 Task: Add a signature Loretta Young containing Have a great National Diabetes Month, Loretta Young to email address softage.3@softage.net and add a folder Marketing plans
Action: Mouse pressed left at (137, 102)
Screenshot: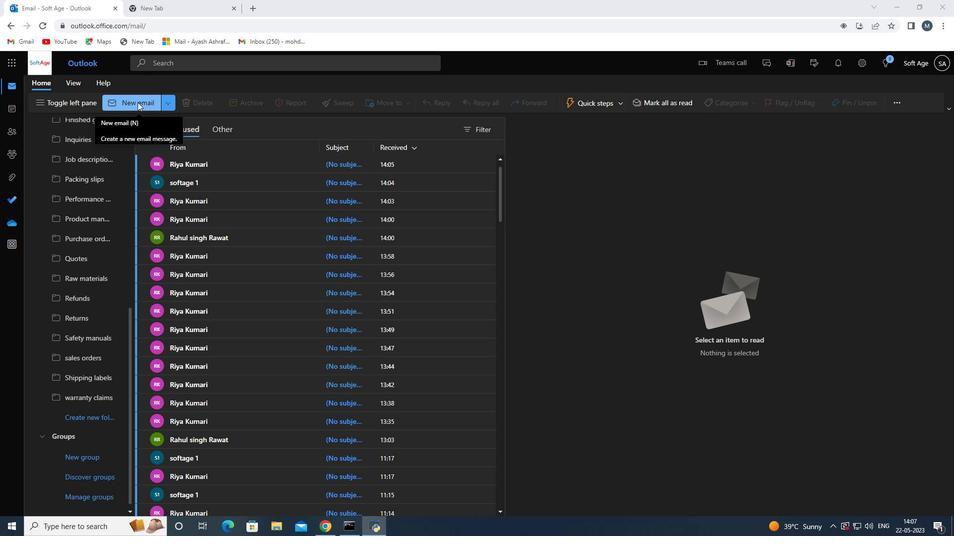 
Action: Mouse moved to (664, 107)
Screenshot: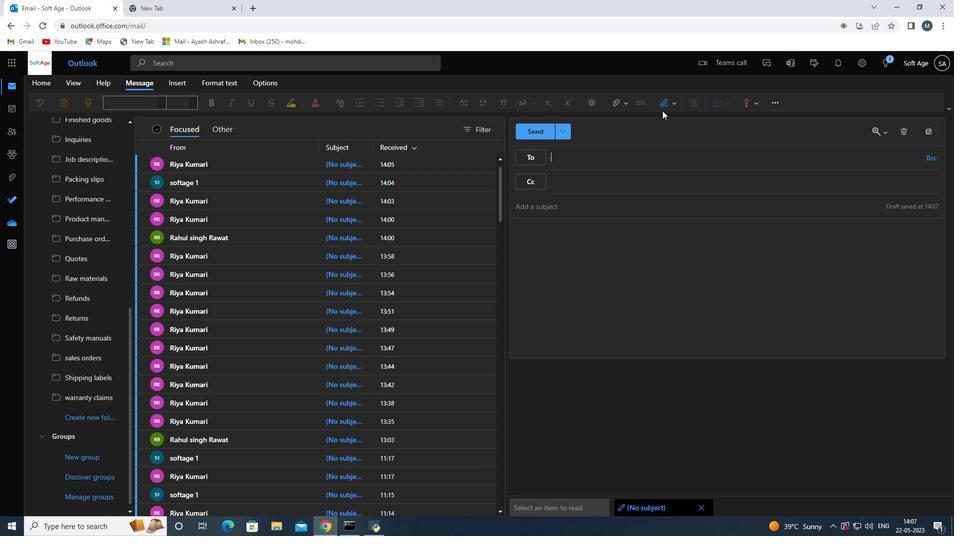 
Action: Mouse pressed left at (664, 107)
Screenshot: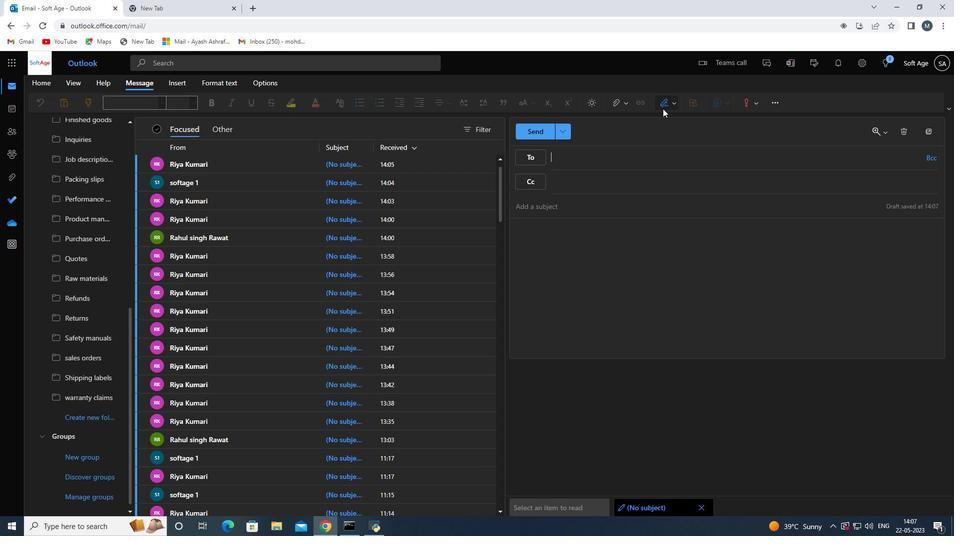 
Action: Mouse moved to (654, 140)
Screenshot: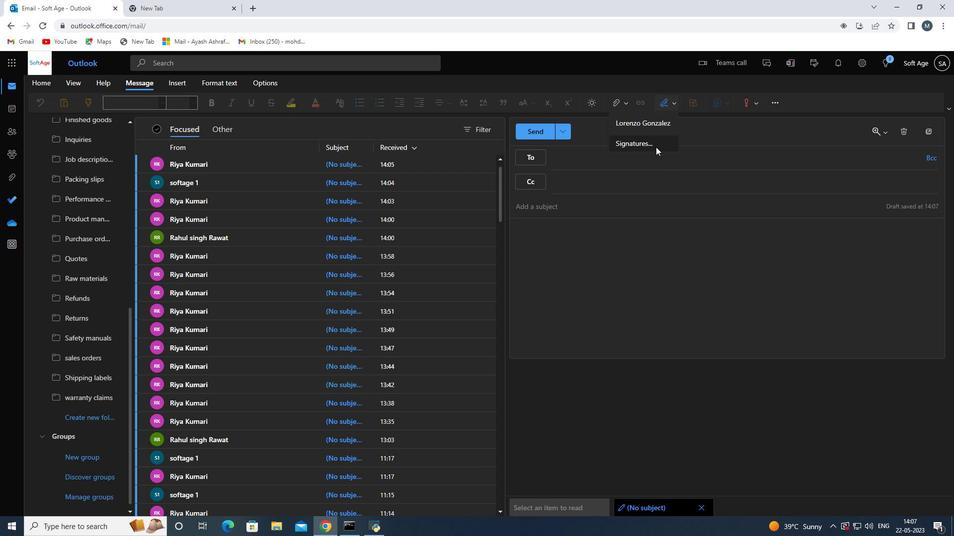 
Action: Mouse pressed left at (654, 140)
Screenshot: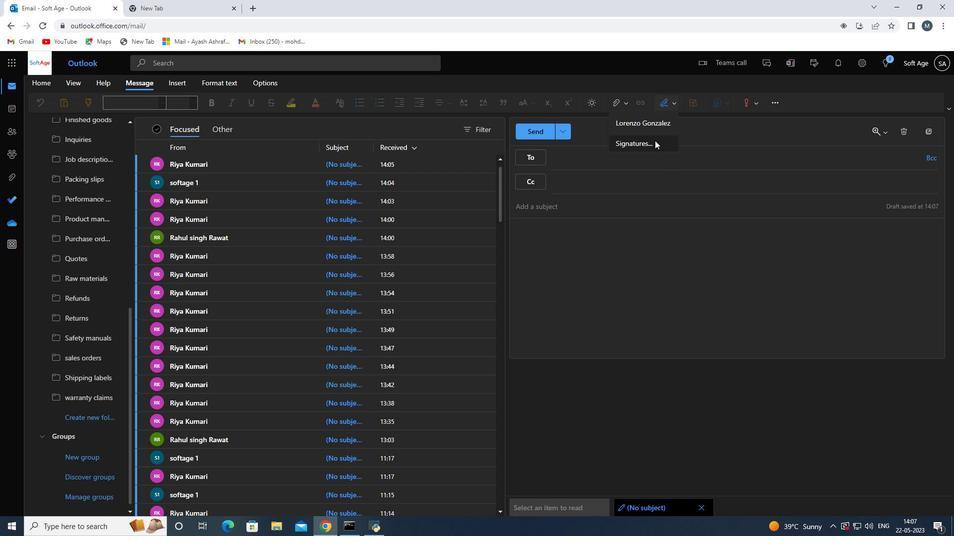 
Action: Mouse moved to (677, 180)
Screenshot: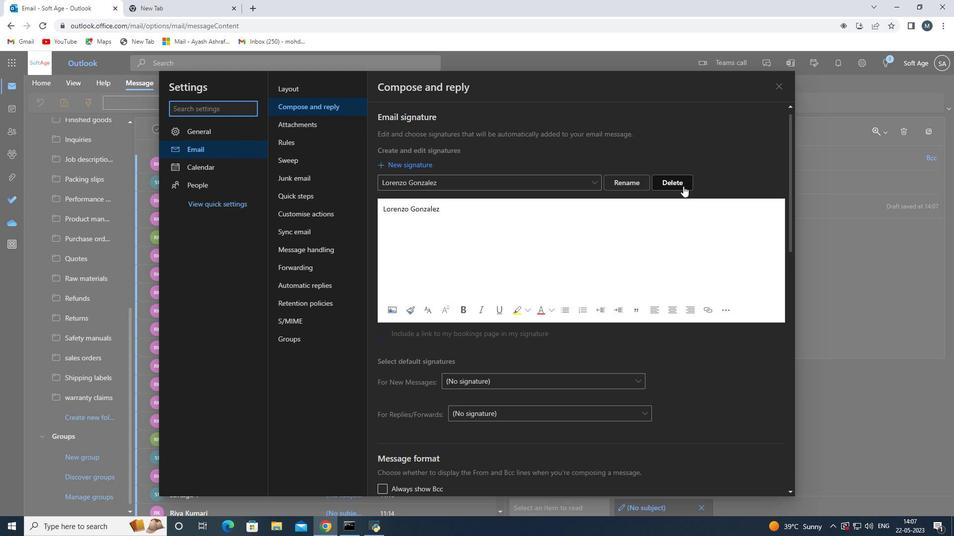 
Action: Mouse pressed left at (677, 180)
Screenshot: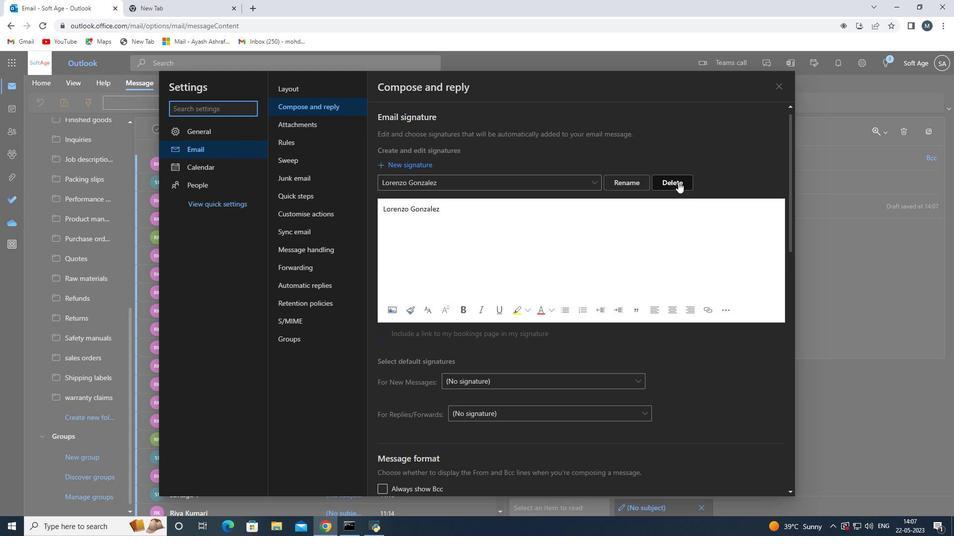 
Action: Mouse moved to (509, 211)
Screenshot: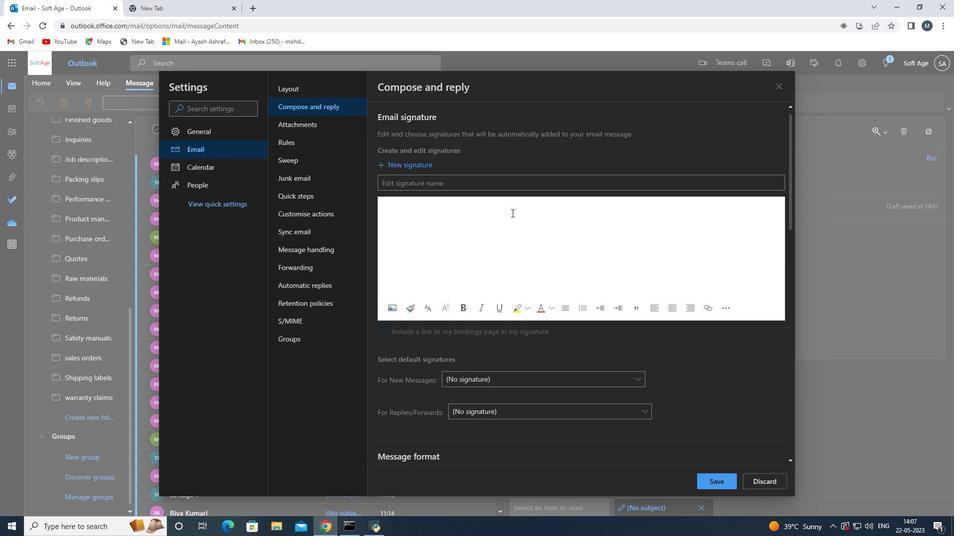 
Action: Mouse pressed left at (509, 211)
Screenshot: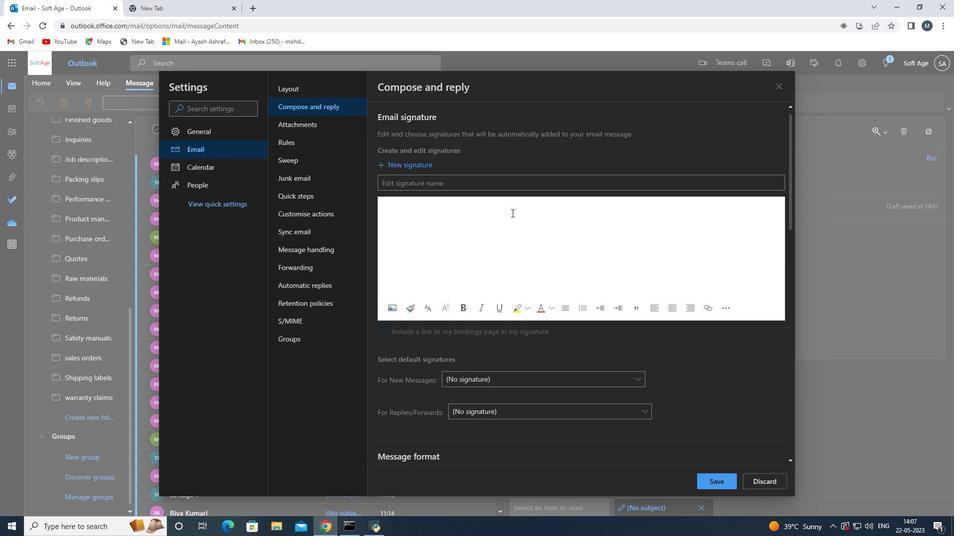 
Action: Mouse moved to (509, 210)
Screenshot: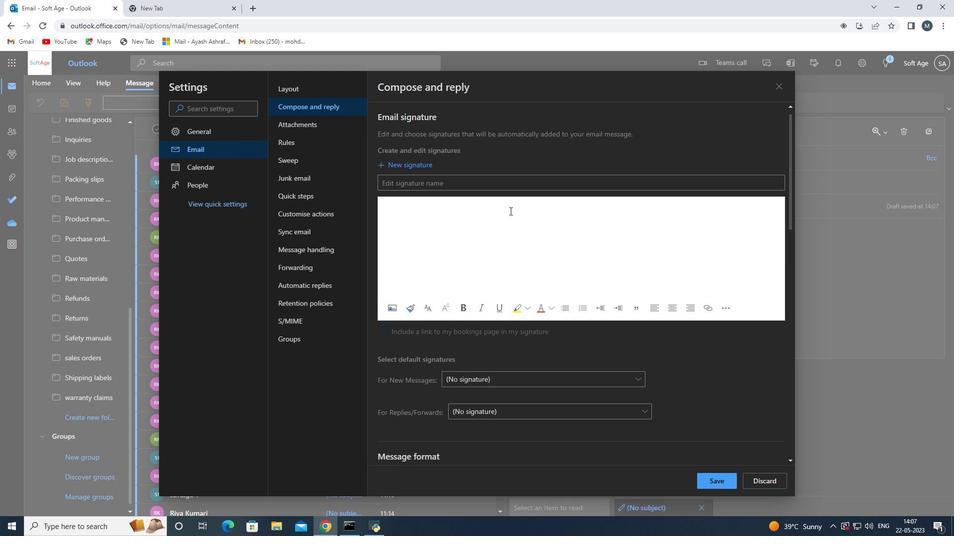 
Action: Key pressed <Key.shift>Lo
Screenshot: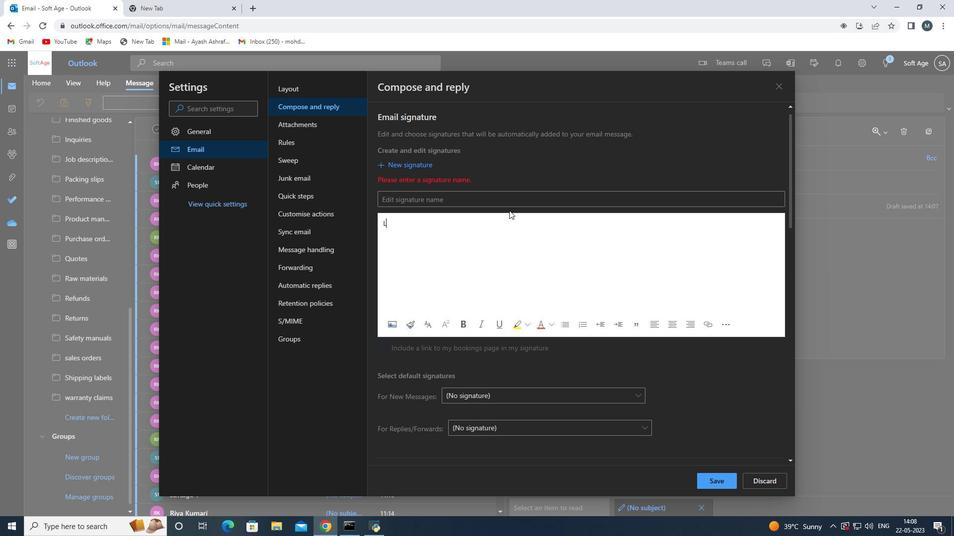 
Action: Mouse moved to (450, 196)
Screenshot: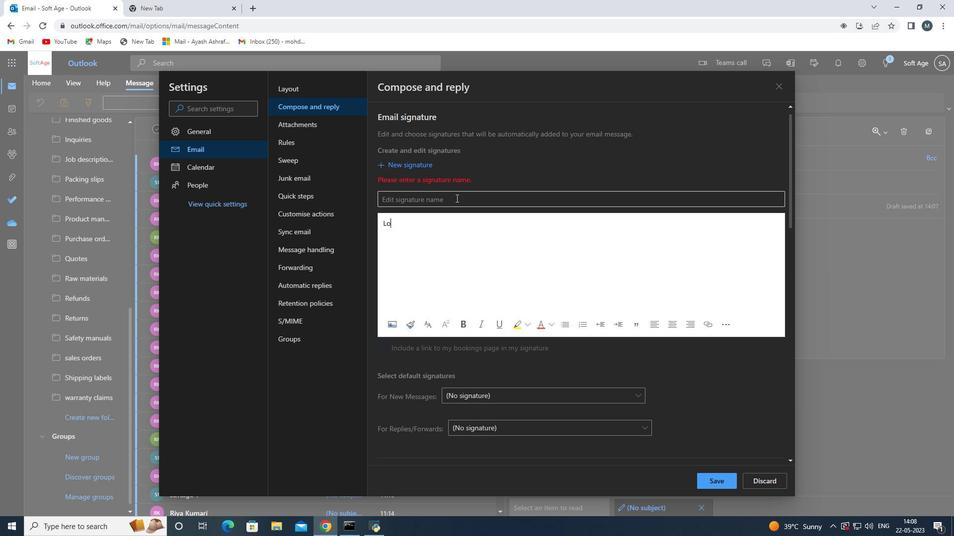 
Action: Mouse pressed left at (450, 196)
Screenshot: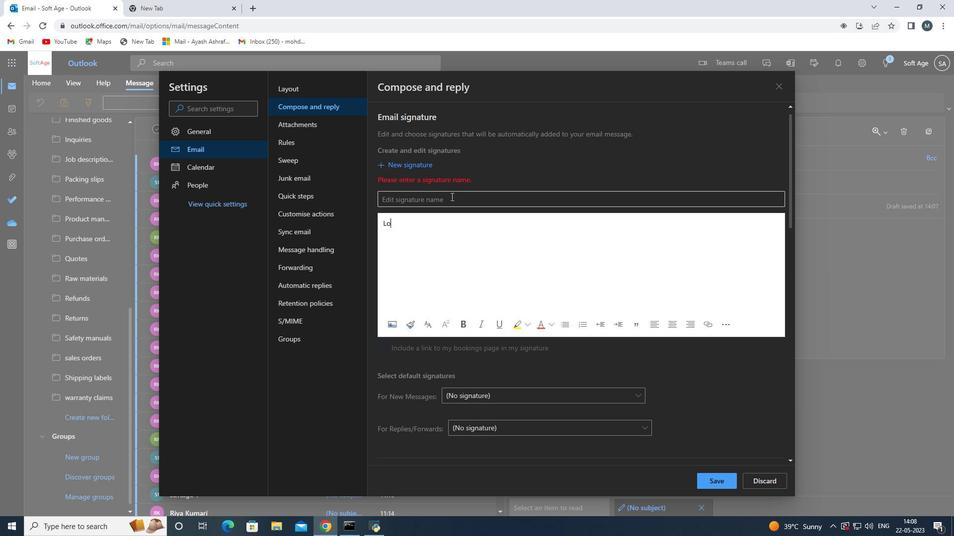 
Action: Mouse moved to (448, 196)
Screenshot: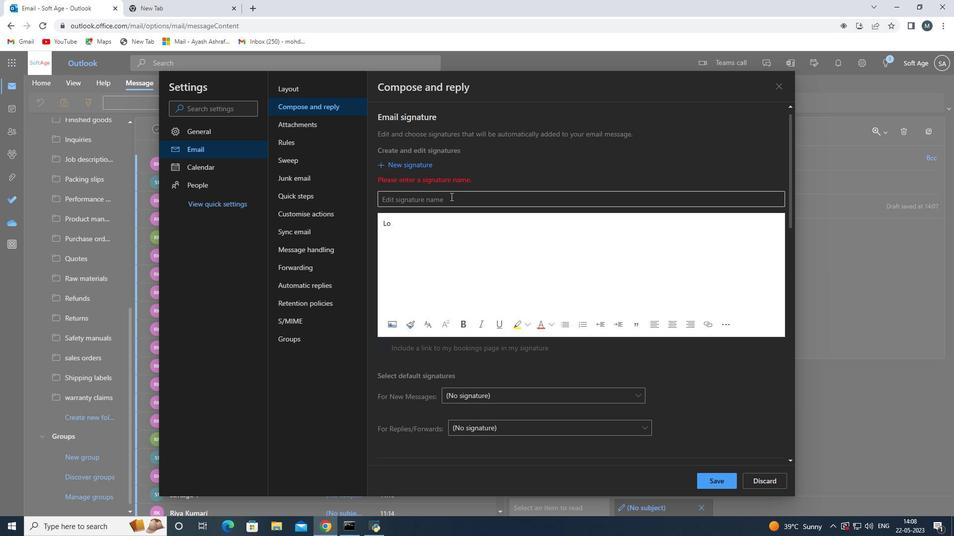 
Action: Key pressed <Key.shift>Loretta<Key.space><Key.shift>Yu<Key.backspace>oung<Key.space>
Screenshot: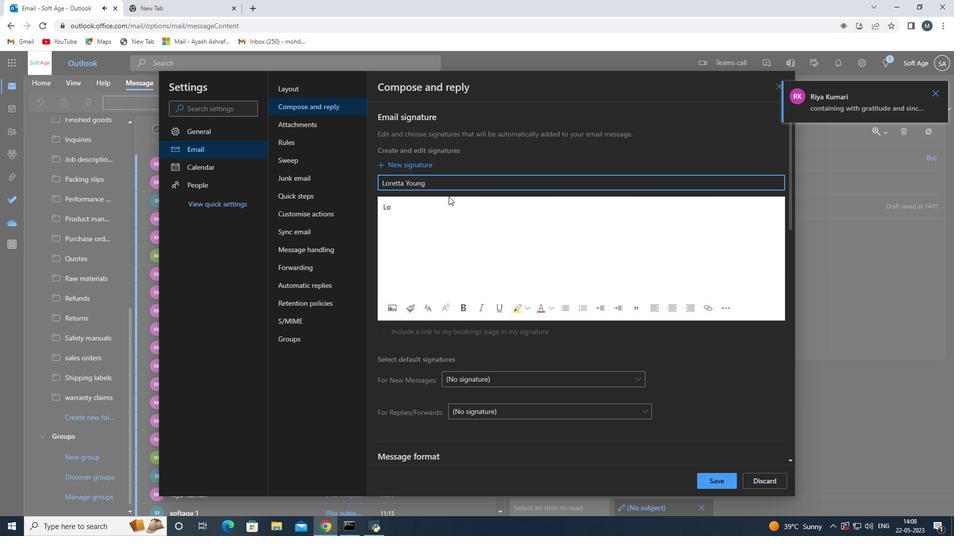 
Action: Mouse moved to (413, 213)
Screenshot: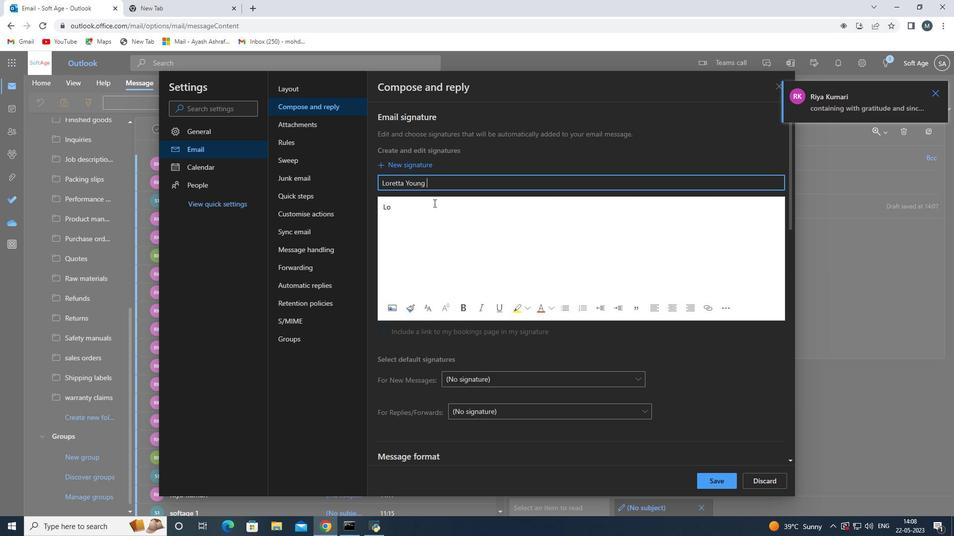 
Action: Mouse pressed left at (413, 213)
Screenshot: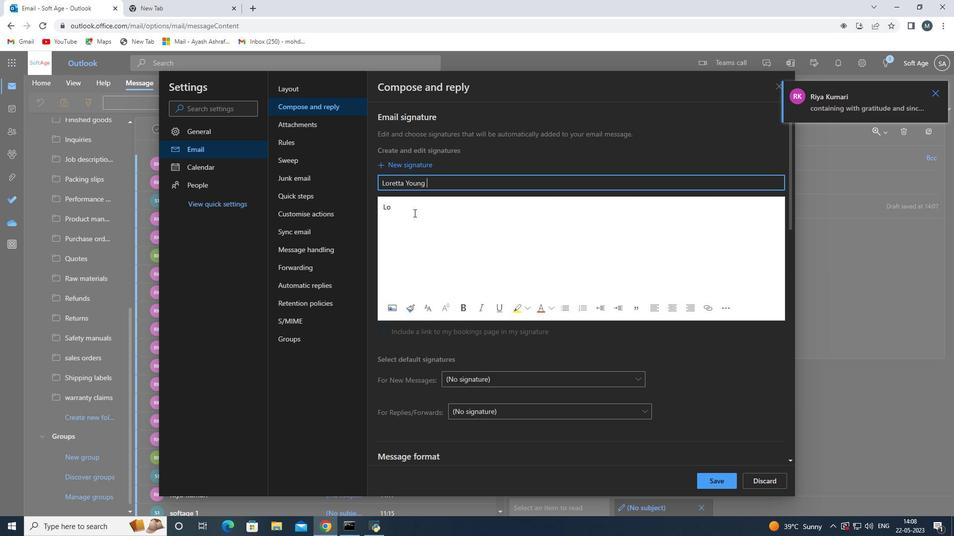 
Action: Key pressed retta<Key.space><Key.shift>Youb<Key.backspace>ng<Key.space>
Screenshot: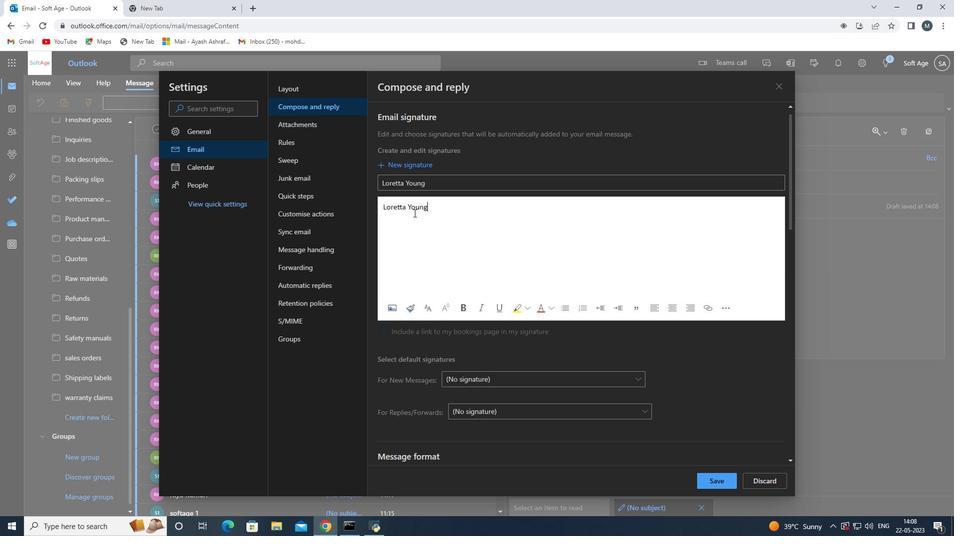 
Action: Mouse moved to (727, 483)
Screenshot: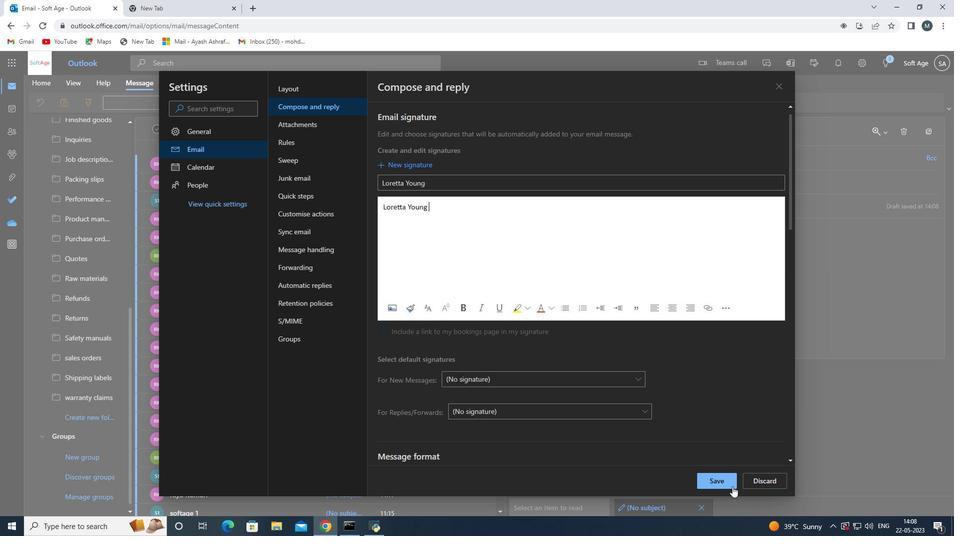 
Action: Mouse pressed left at (727, 483)
Screenshot: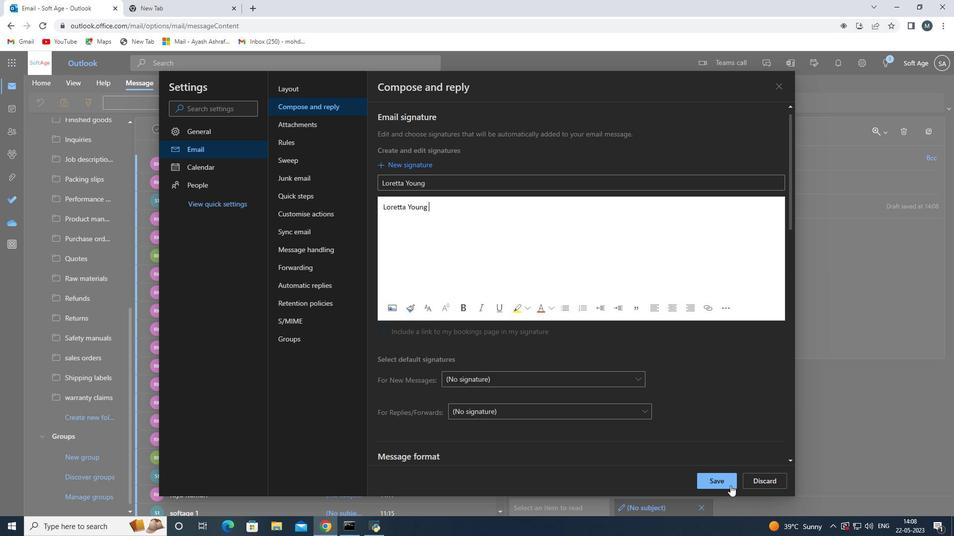 
Action: Mouse moved to (774, 87)
Screenshot: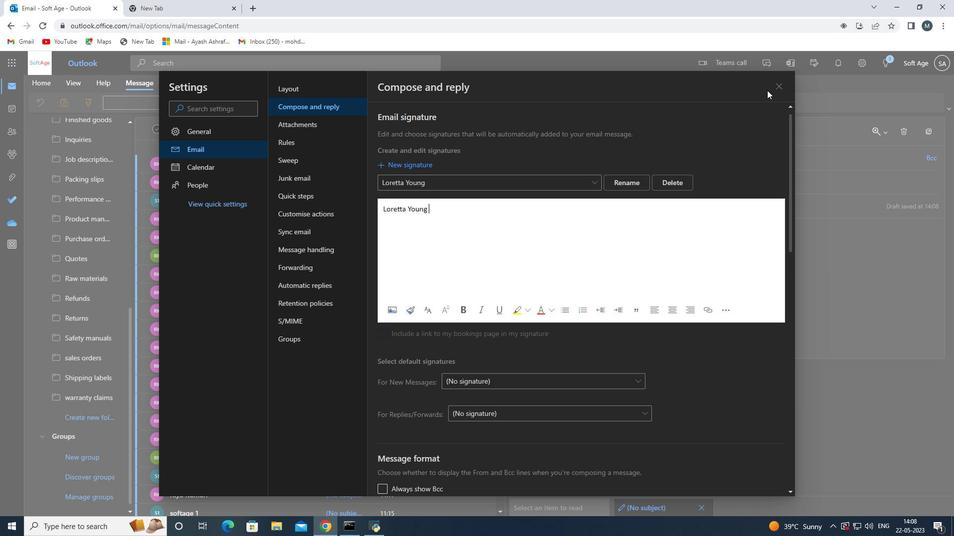 
Action: Mouse pressed left at (774, 87)
Screenshot: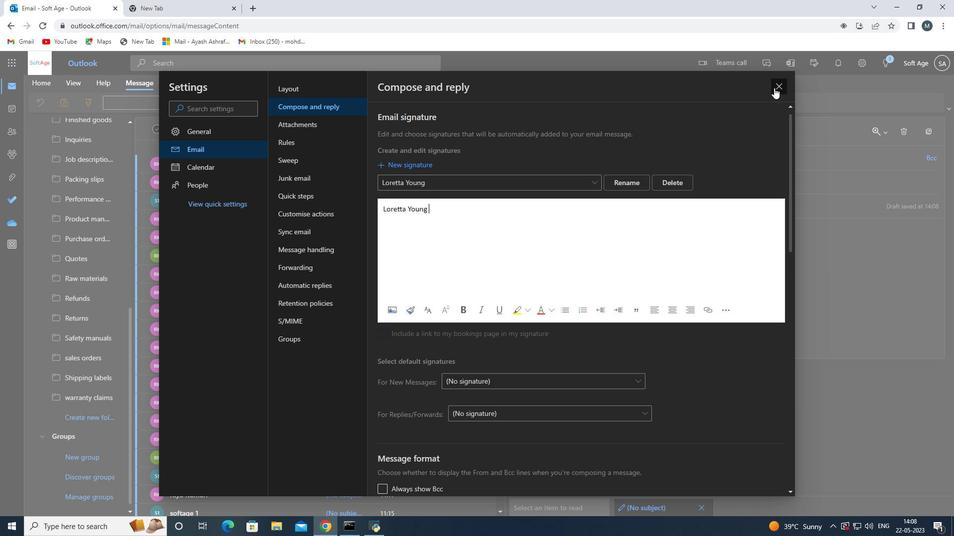 
Action: Mouse moved to (567, 232)
Screenshot: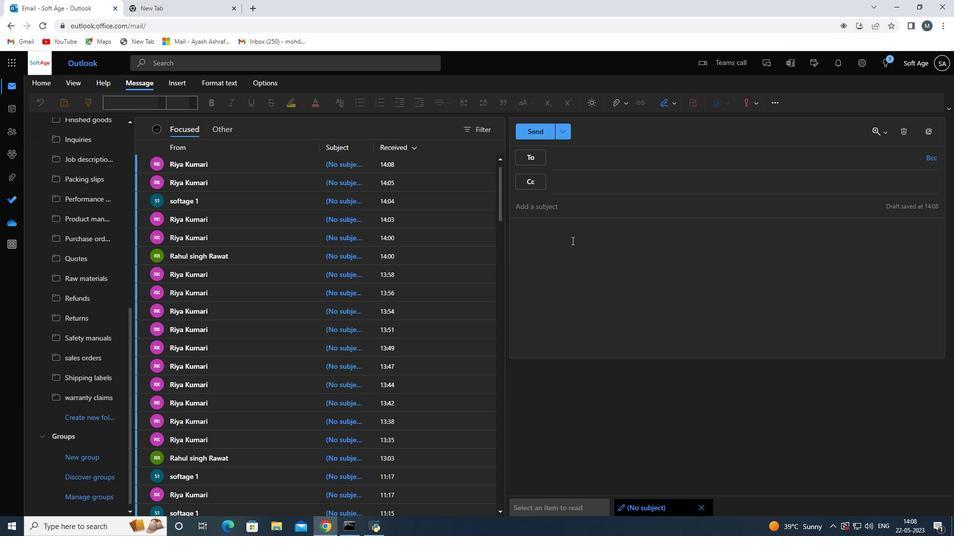 
Action: Mouse pressed left at (567, 232)
Screenshot: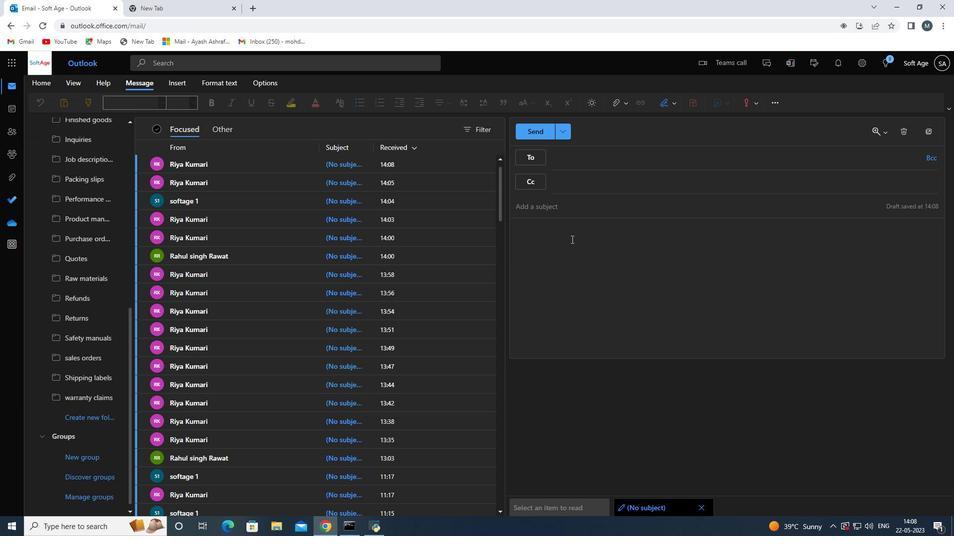 
Action: Key pressed <Key.shift>Hvae<Key.space><Key.backspace><Key.backspace><Key.backspace><Key.backspace>ave<Key.space>a<Key.space>great<Key.space>national<Key.space>diabetes<Key.space>month<Key.space>
Screenshot: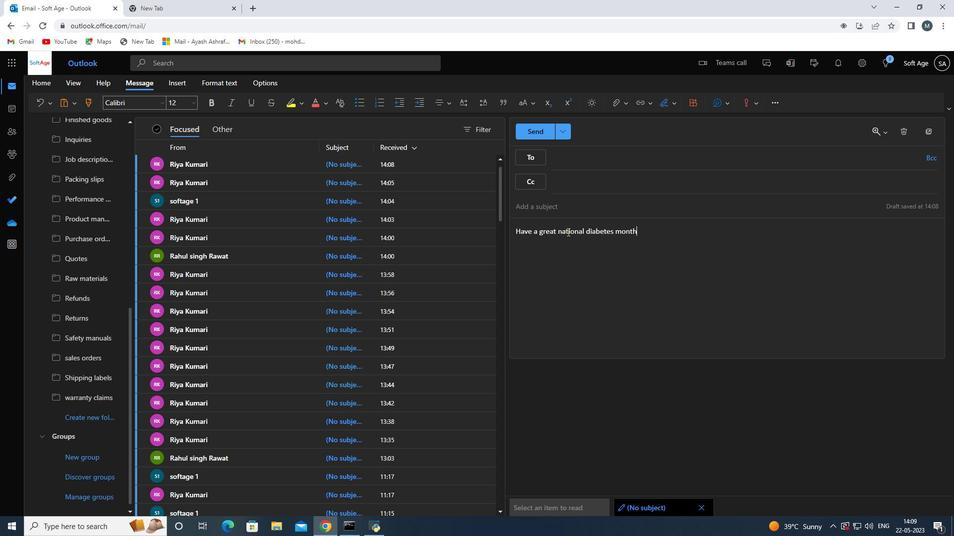 
Action: Mouse moved to (673, 107)
Screenshot: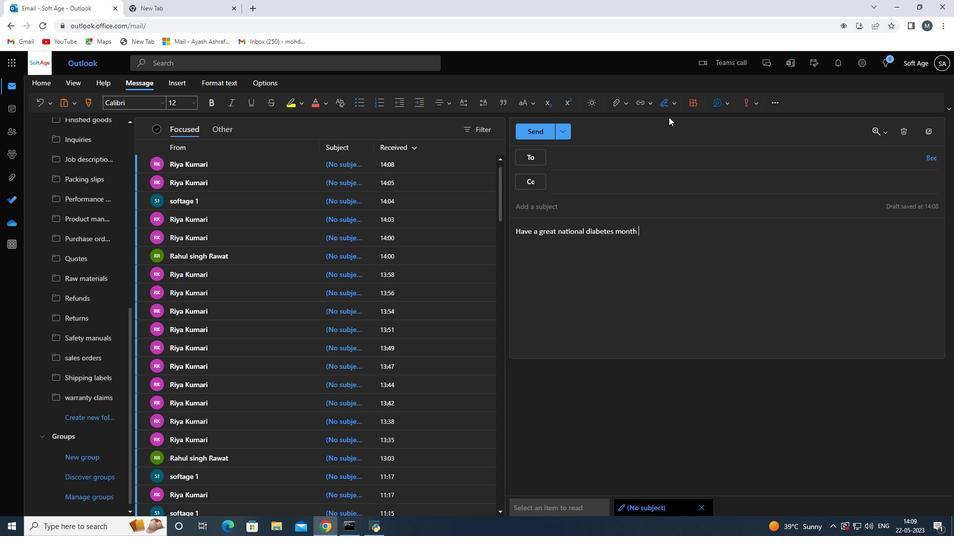 
Action: Mouse pressed left at (673, 107)
Screenshot: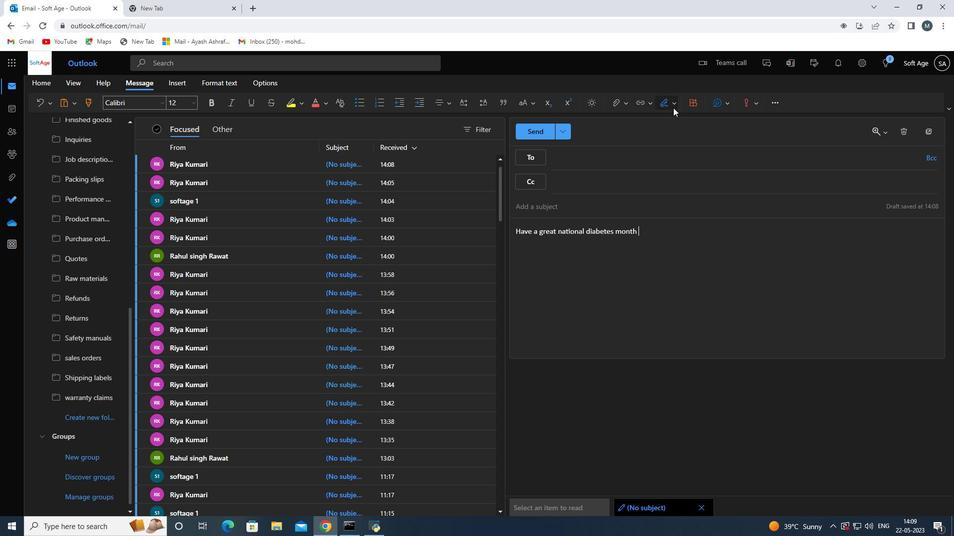 
Action: Mouse moved to (659, 128)
Screenshot: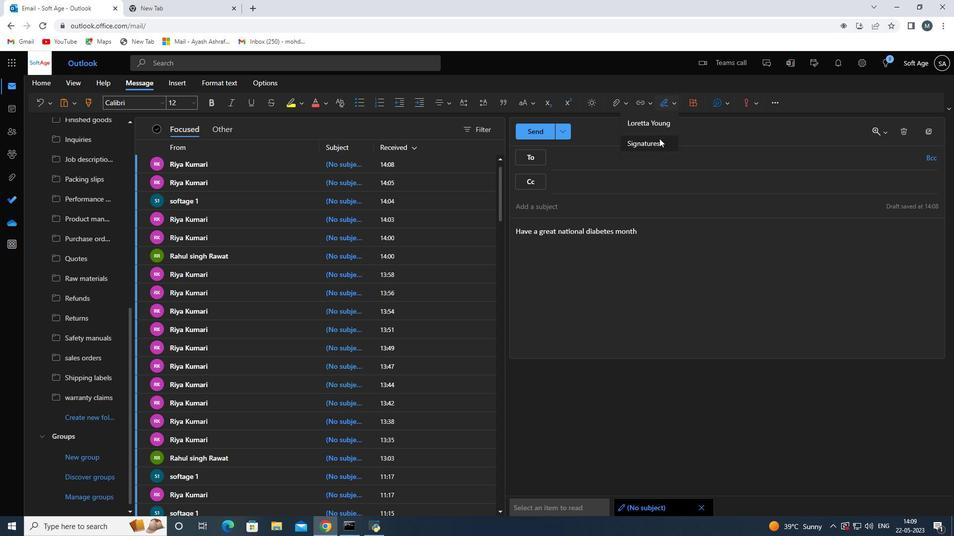 
Action: Mouse pressed left at (659, 128)
Screenshot: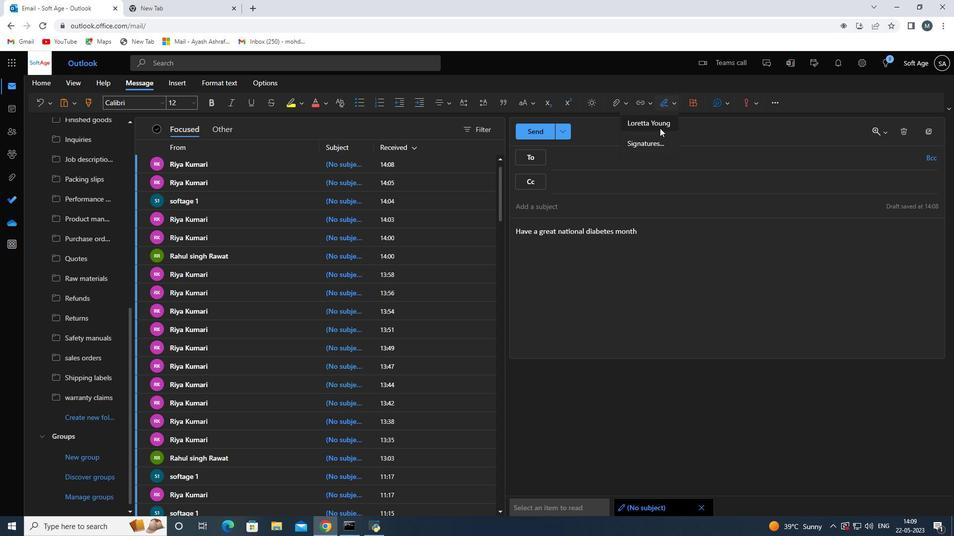 
Action: Mouse moved to (584, 159)
Screenshot: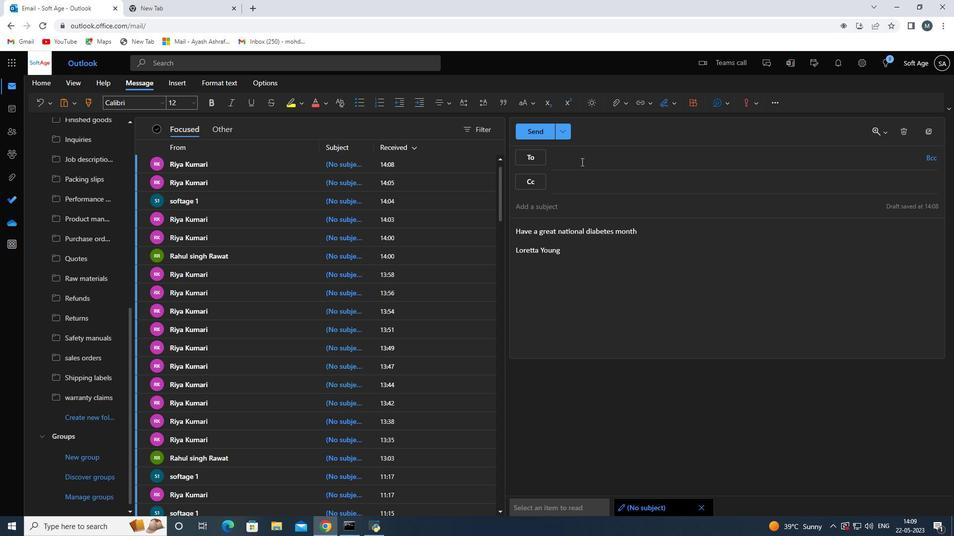 
Action: Mouse pressed left at (584, 159)
Screenshot: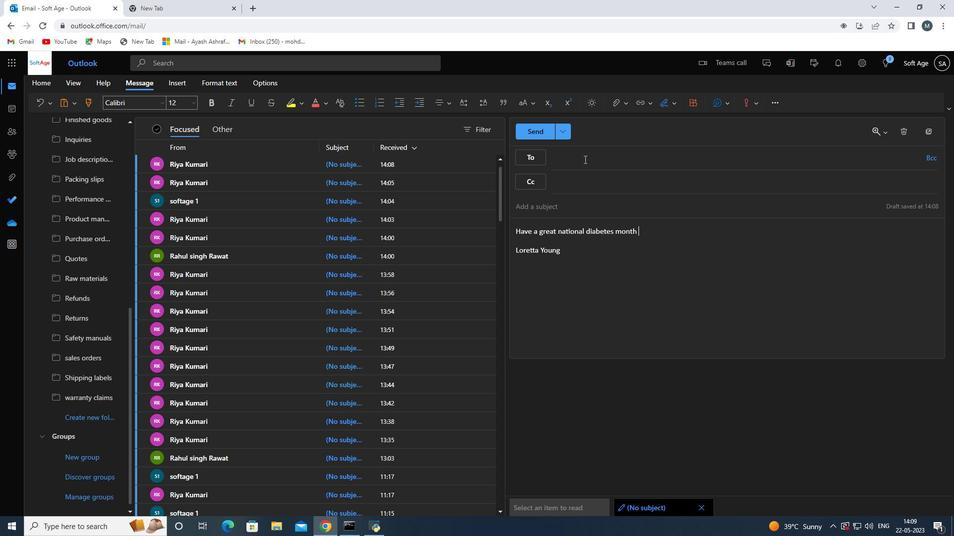 
Action: Key pressed softage
Screenshot: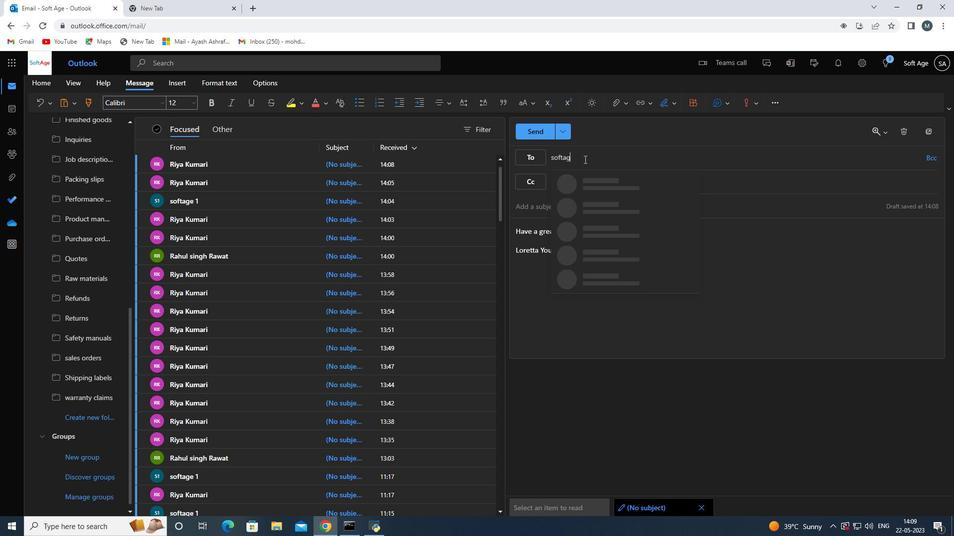 
Action: Mouse moved to (584, 159)
Screenshot: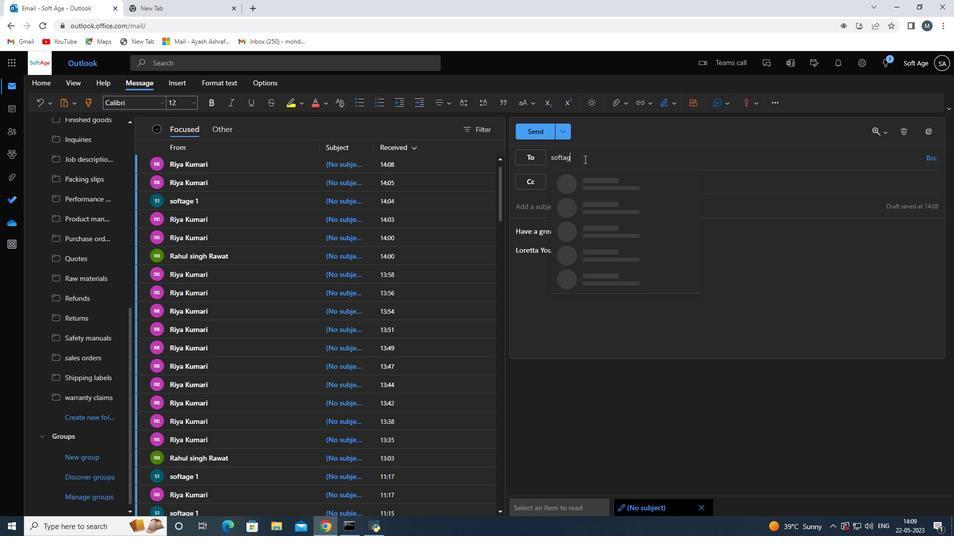 
Action: Key pressed .3<Key.shift>@softage<Key.space><Key.backspace>.net<Key.enter>
Screenshot: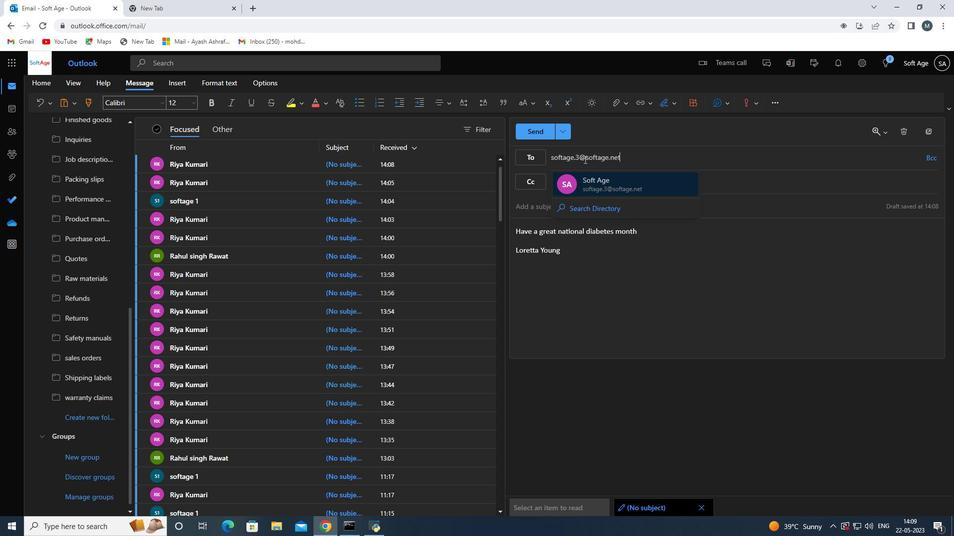 
Action: Mouse moved to (83, 416)
Screenshot: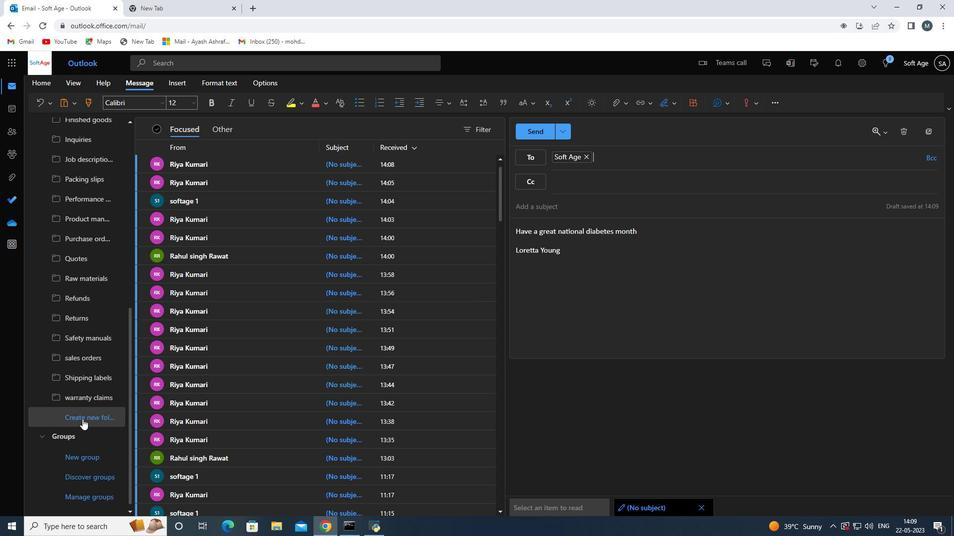
Action: Mouse pressed left at (83, 416)
Screenshot: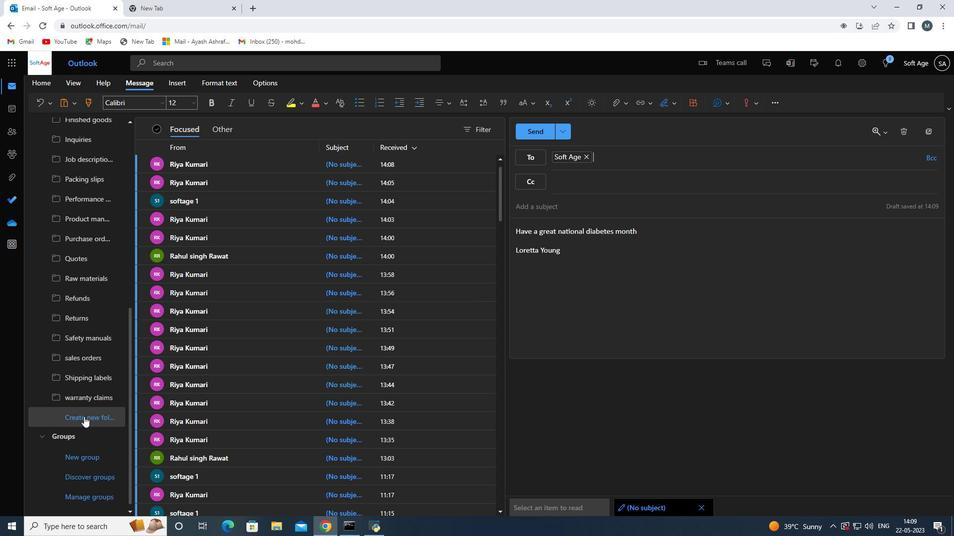 
Action: Mouse moved to (84, 418)
Screenshot: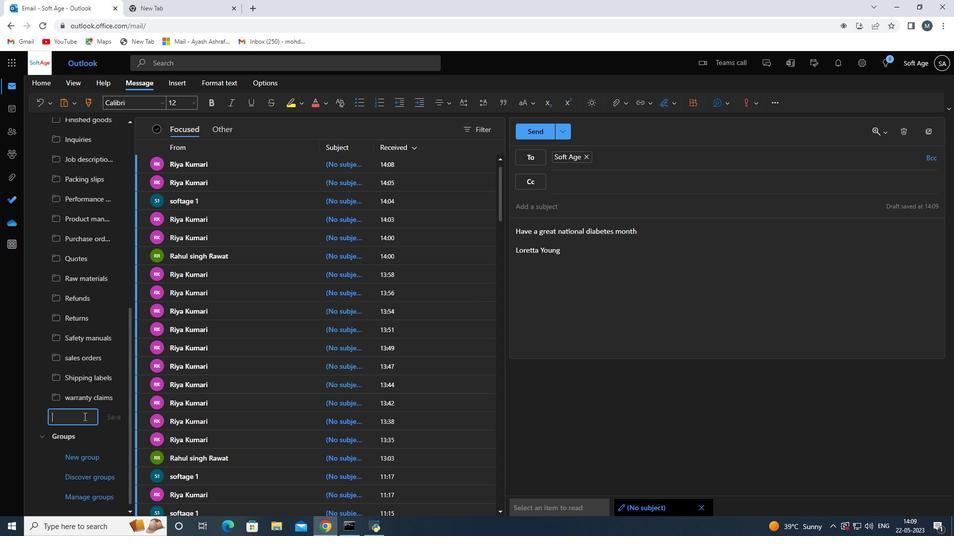 
Action: Mouse pressed left at (84, 418)
Screenshot: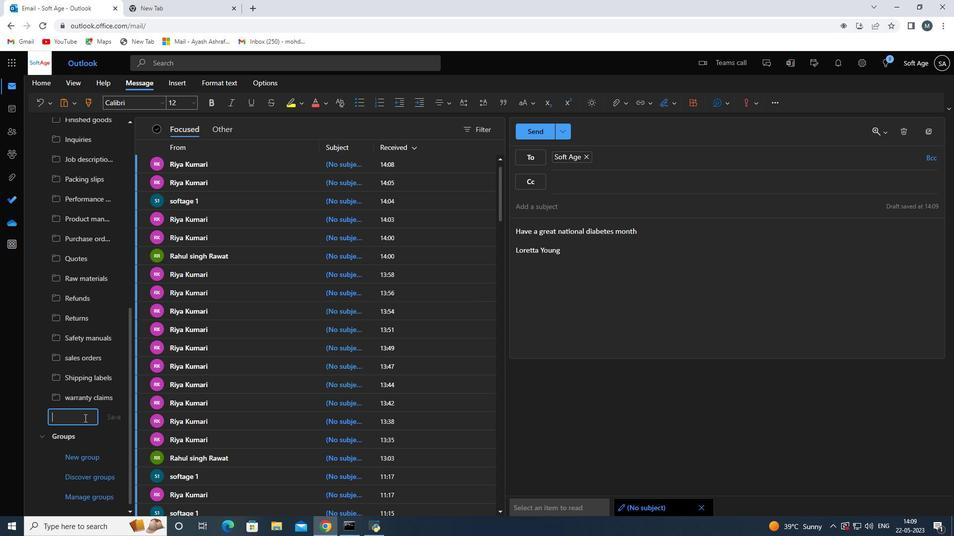 
Action: Key pressed <Key.shift>Marketing<Key.space>plans<Key.space>
Screenshot: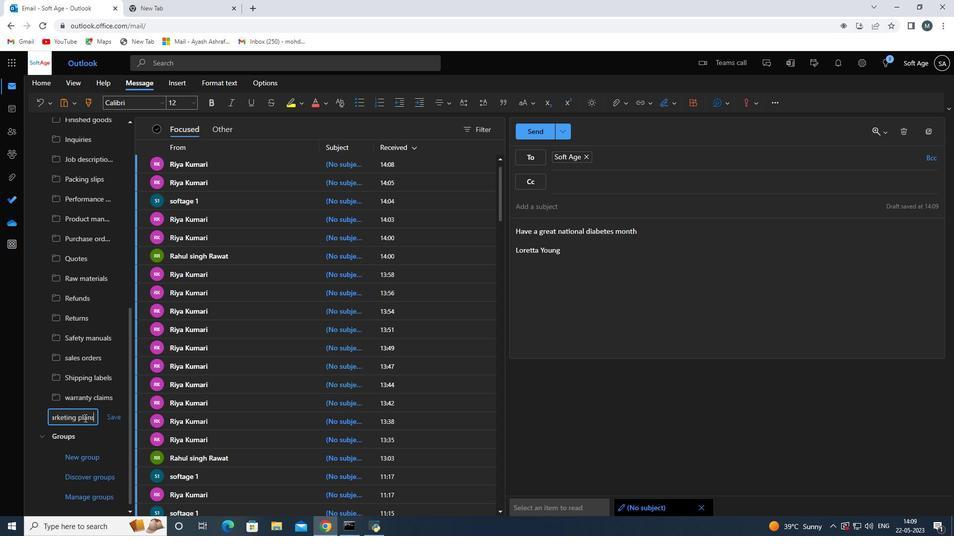 
Action: Mouse moved to (102, 417)
Screenshot: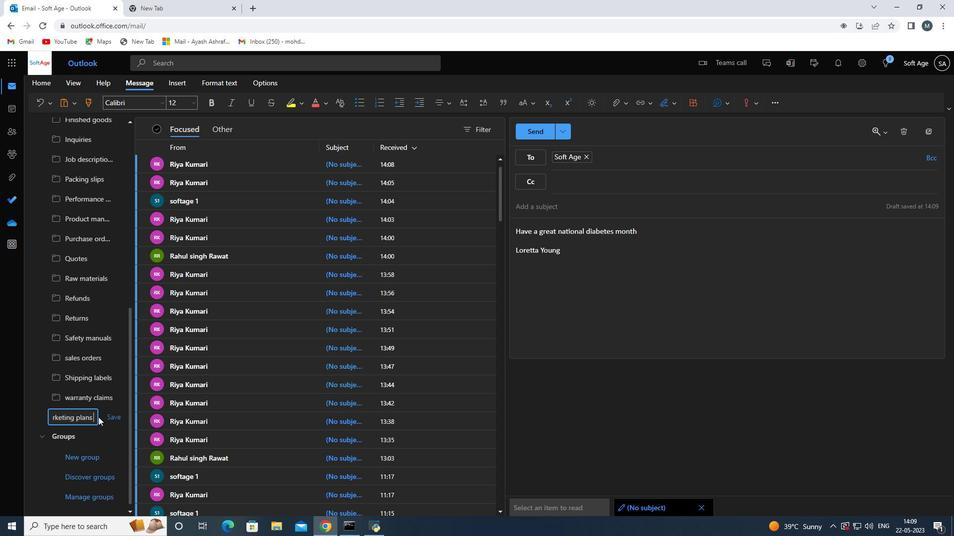 
Action: Mouse pressed left at (102, 417)
Screenshot: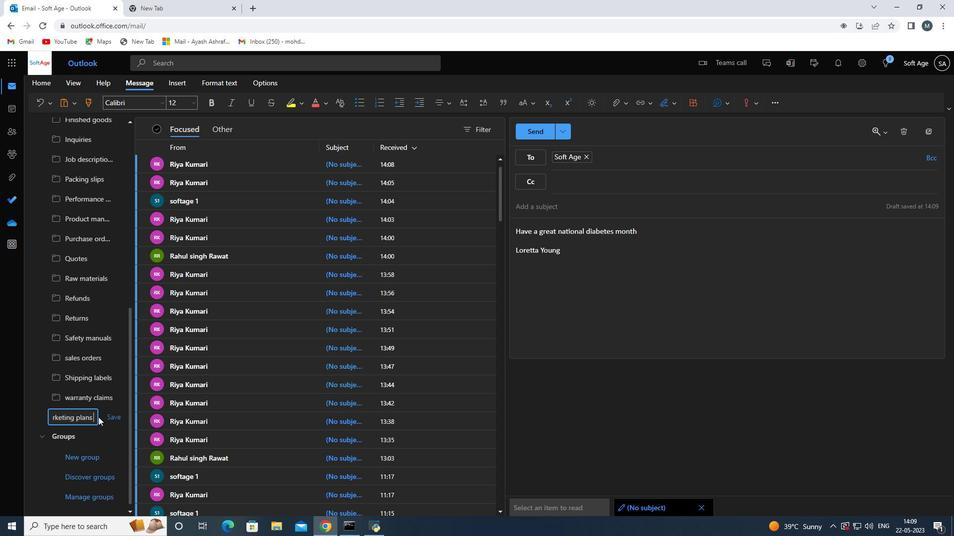 
Action: Mouse moved to (108, 418)
Screenshot: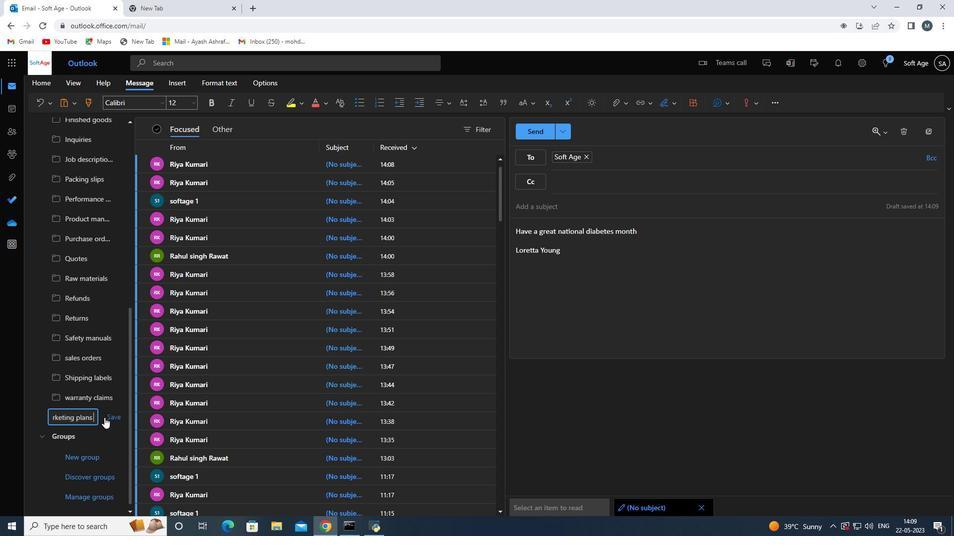 
Action: Mouse pressed left at (108, 418)
Screenshot: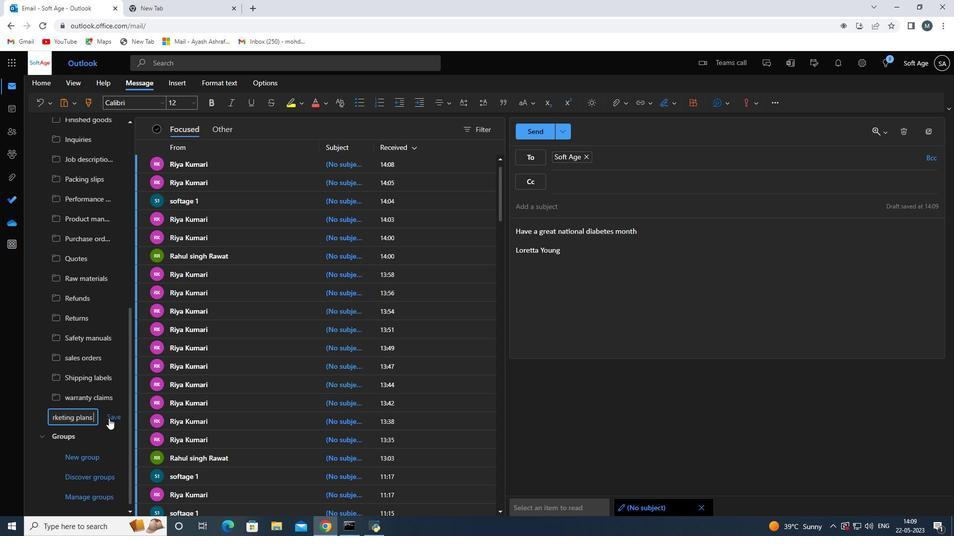 
Action: Mouse moved to (542, 132)
Screenshot: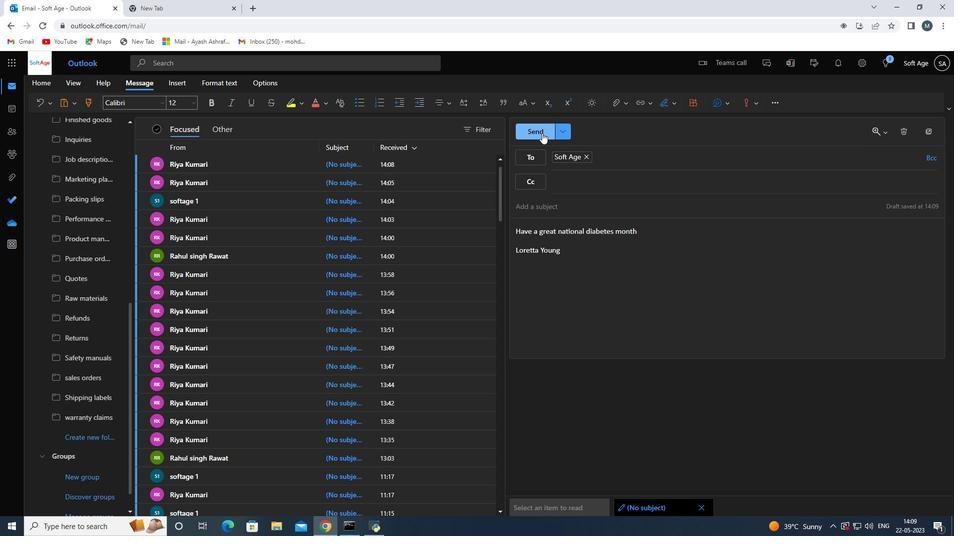
Action: Mouse pressed left at (542, 132)
Screenshot: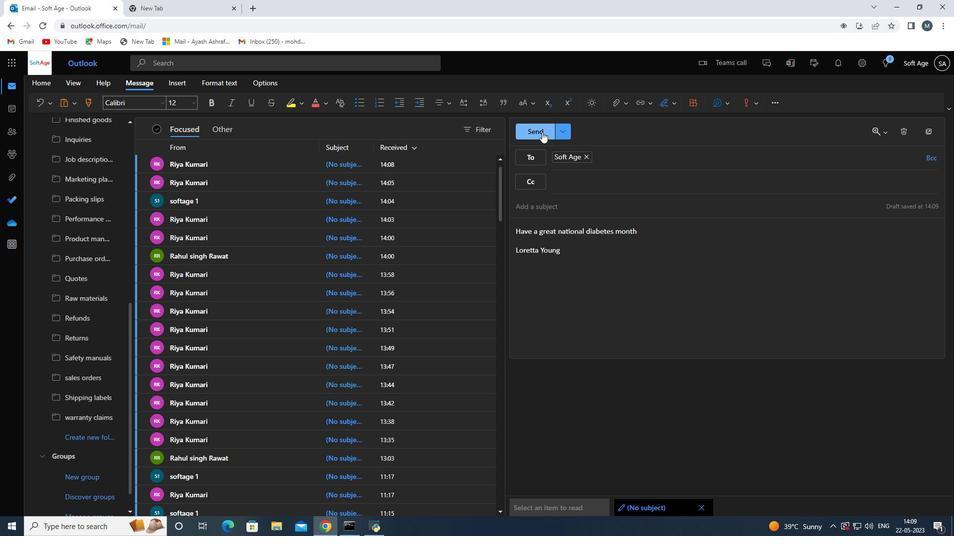 
Action: Mouse moved to (474, 311)
Screenshot: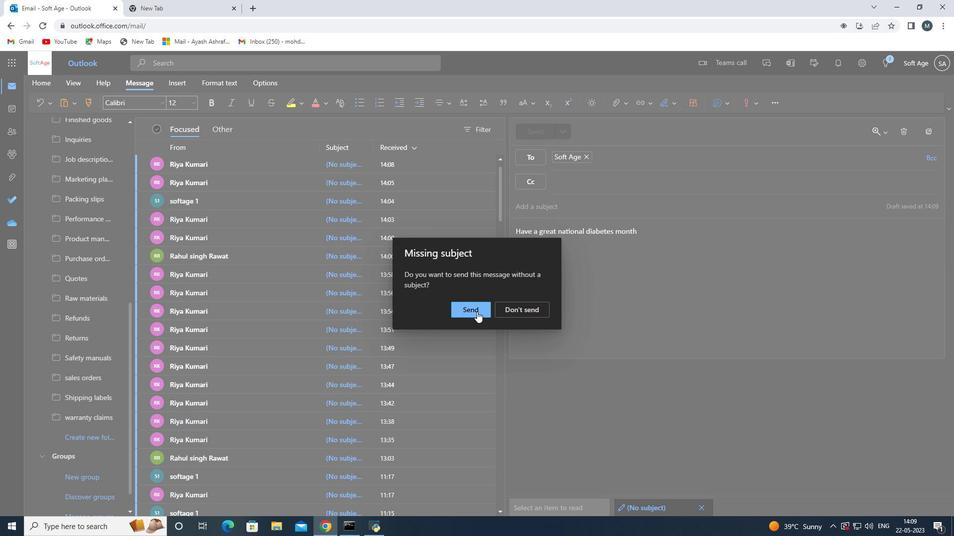 
Action: Mouse pressed left at (474, 311)
Screenshot: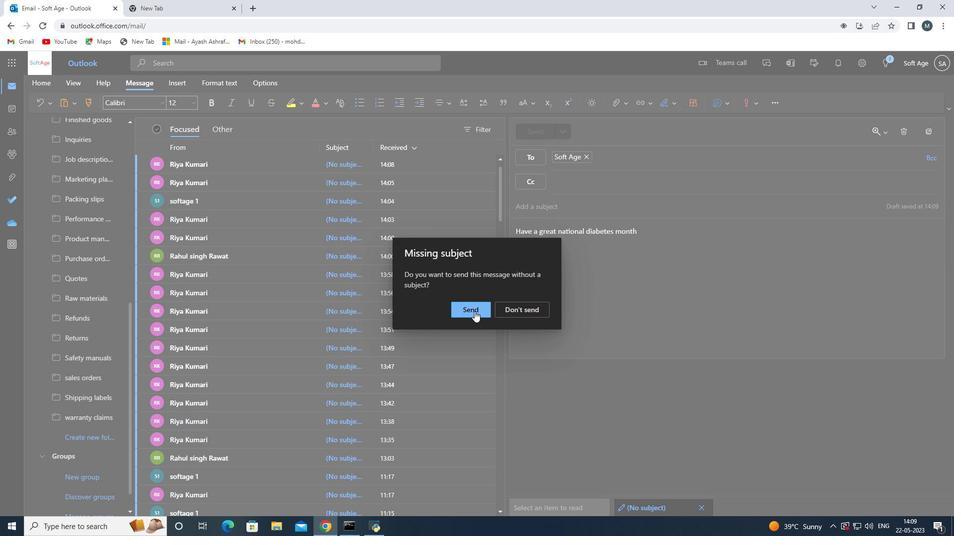 
